 Task: Clear the last 4 weeks autofill form data.
Action: Mouse moved to (967, 27)
Screenshot: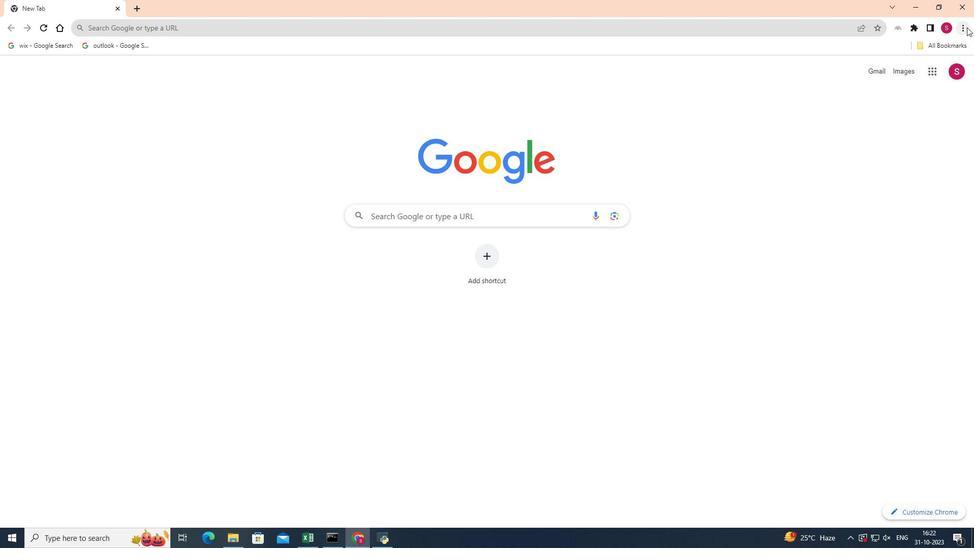 
Action: Mouse pressed left at (967, 27)
Screenshot: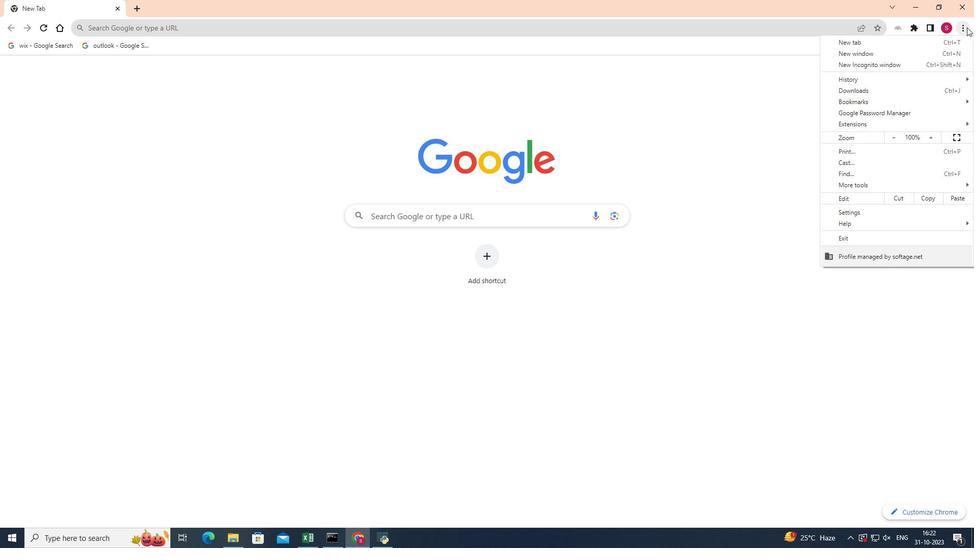 
Action: Mouse moved to (862, 182)
Screenshot: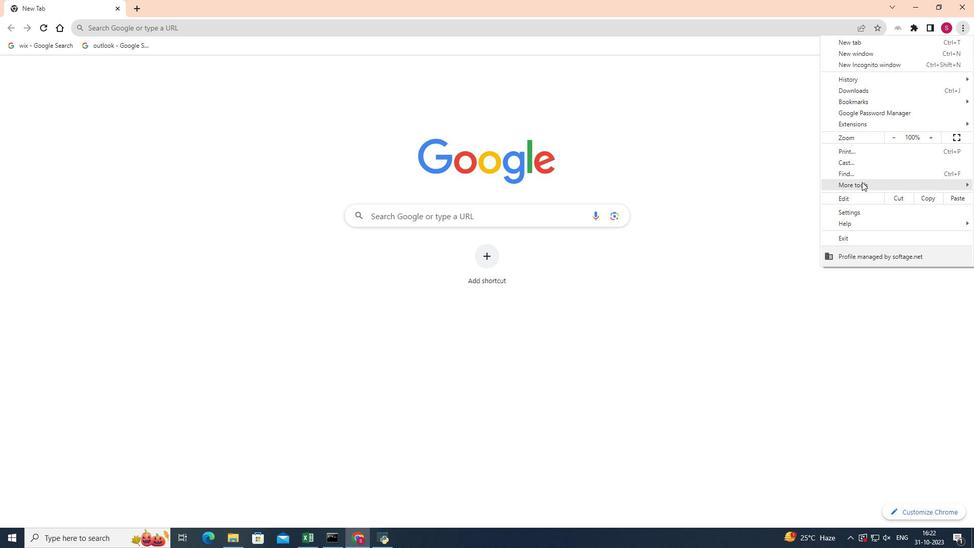
Action: Mouse pressed left at (862, 182)
Screenshot: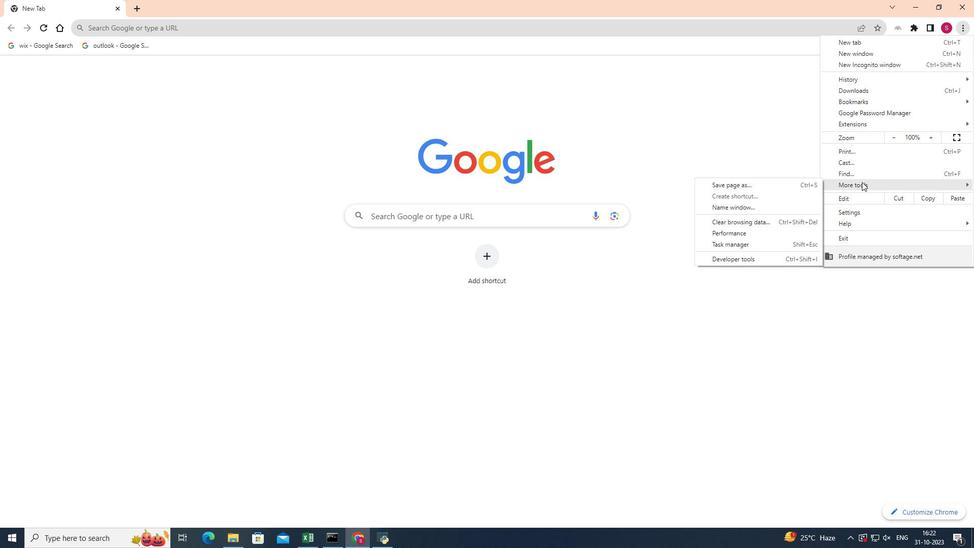 
Action: Mouse moved to (775, 224)
Screenshot: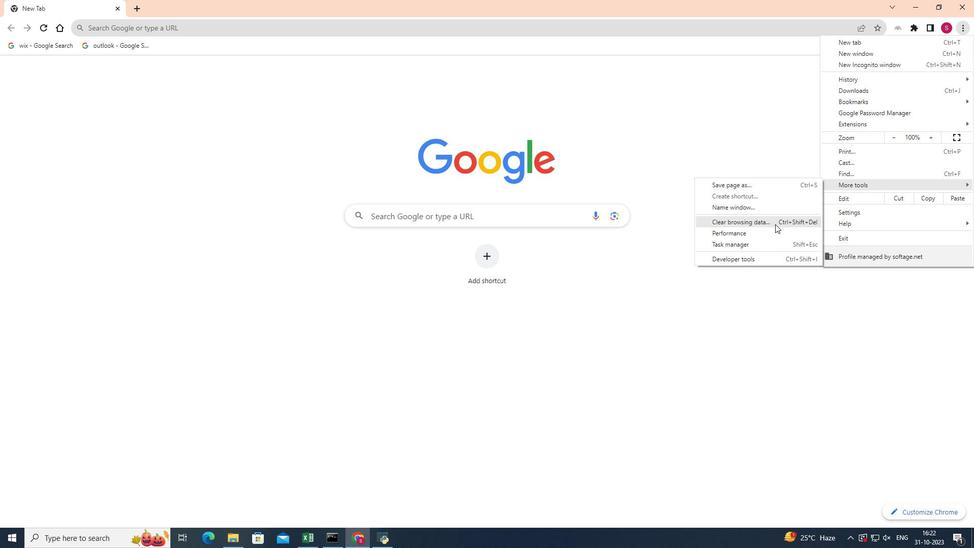 
Action: Mouse pressed left at (775, 224)
Screenshot: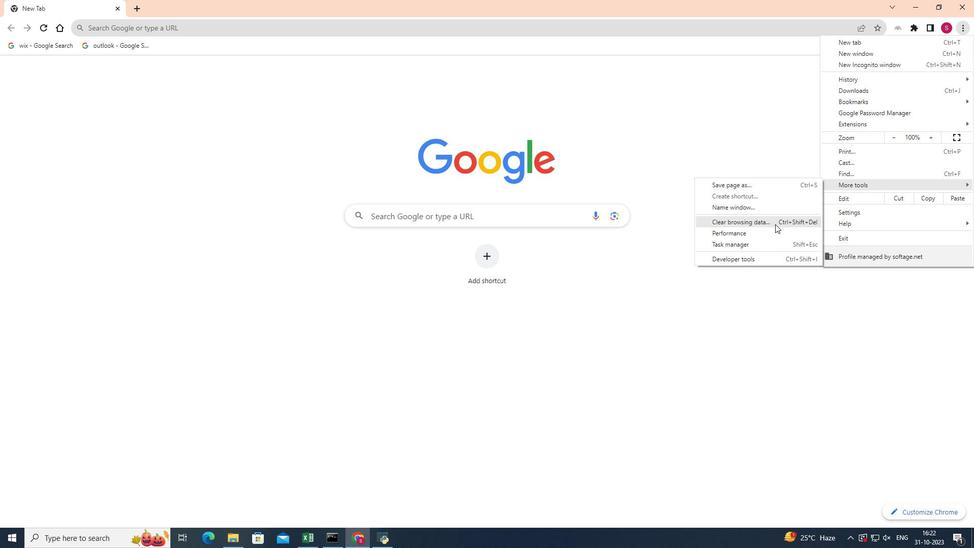 
Action: Mouse moved to (541, 159)
Screenshot: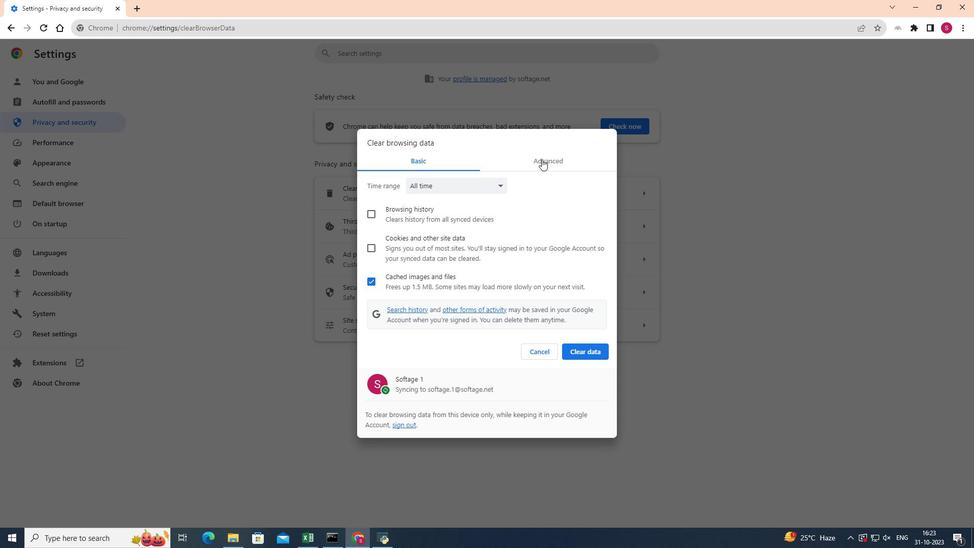 
Action: Mouse pressed left at (541, 159)
Screenshot: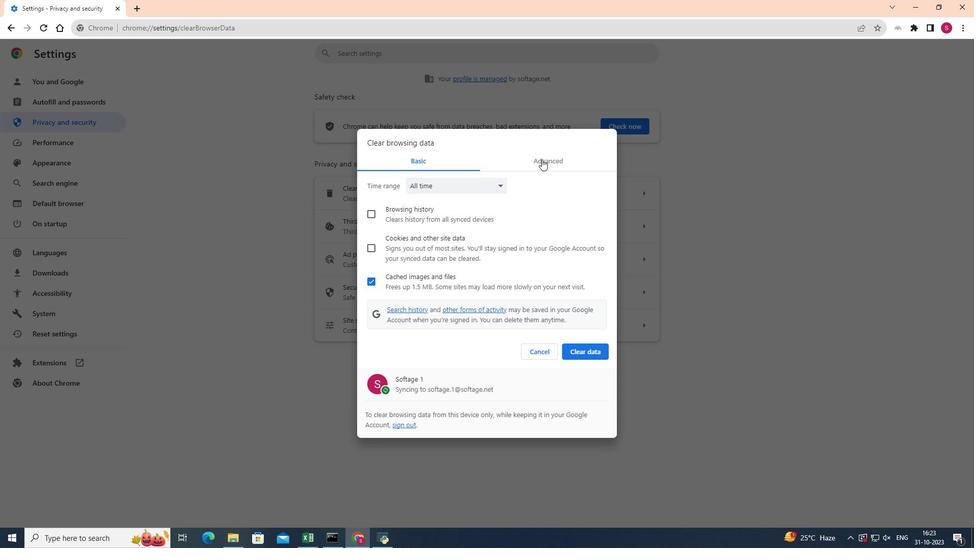 
Action: Mouse moved to (489, 212)
Screenshot: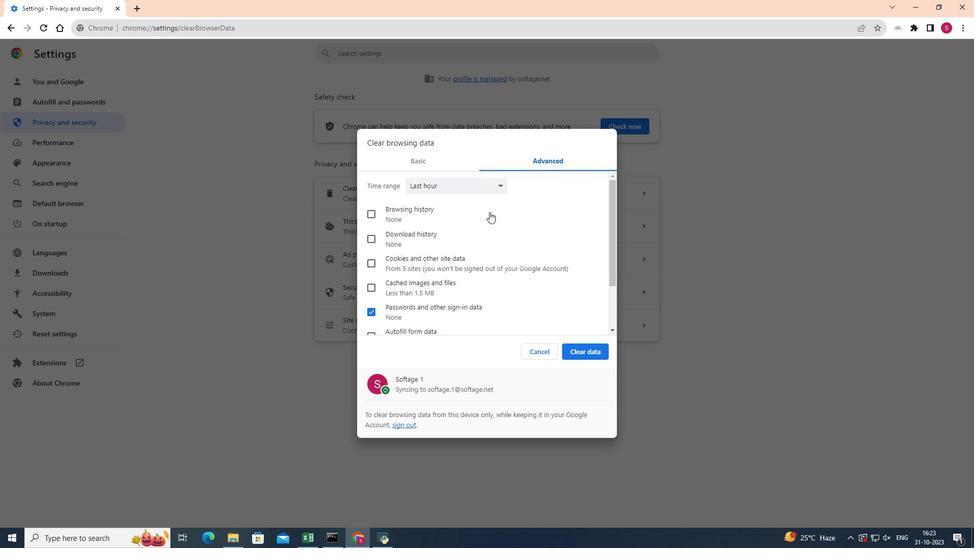 
Action: Mouse scrolled (489, 211) with delta (0, 0)
Screenshot: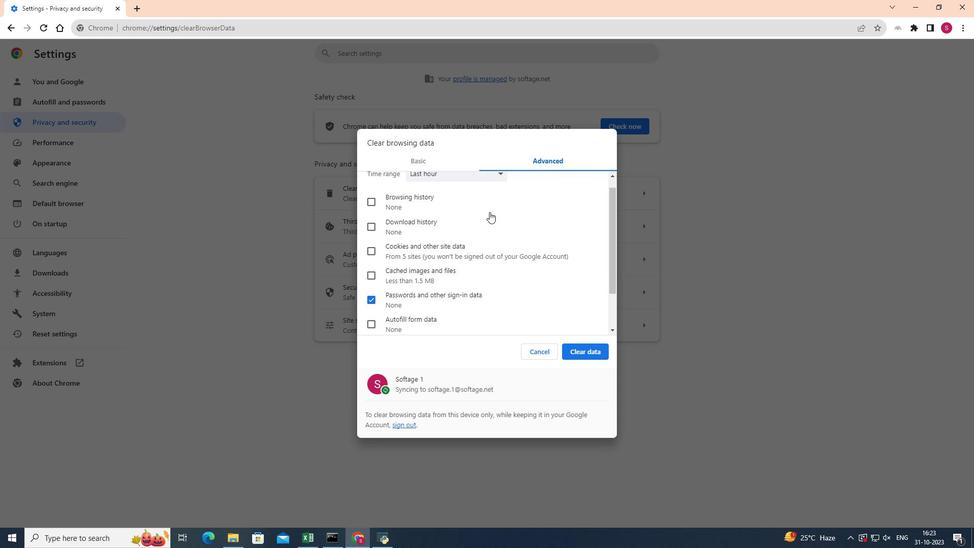 
Action: Mouse scrolled (489, 211) with delta (0, 0)
Screenshot: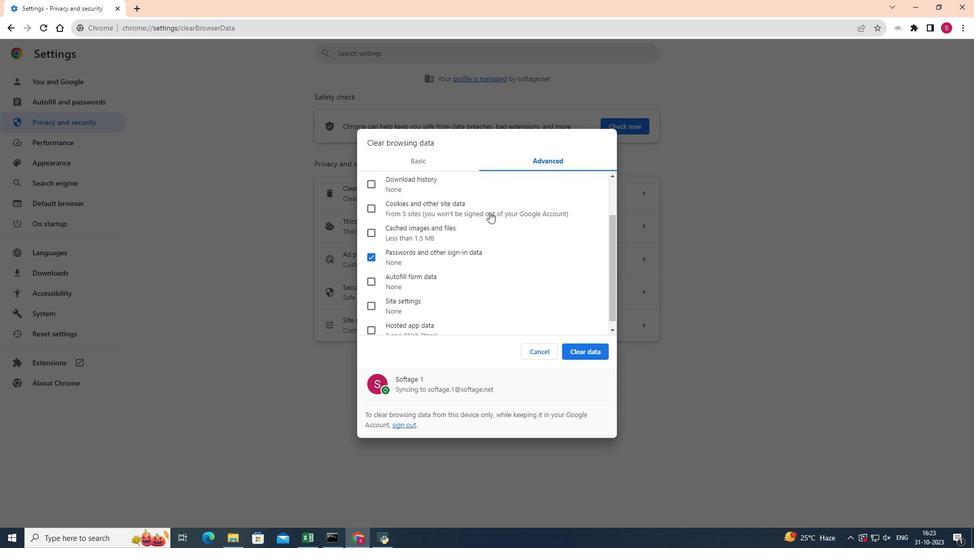 
Action: Mouse scrolled (489, 212) with delta (0, 0)
Screenshot: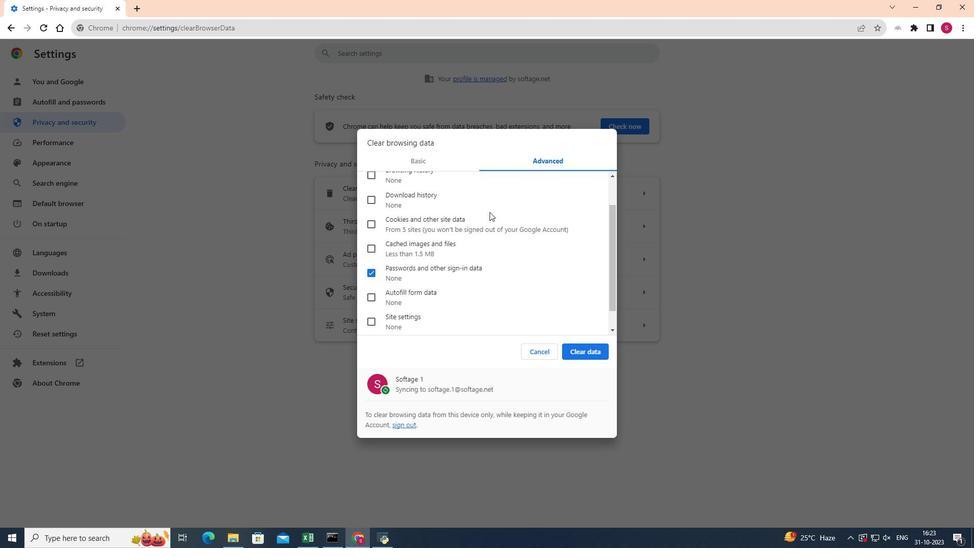 
Action: Mouse scrolled (489, 212) with delta (0, 0)
Screenshot: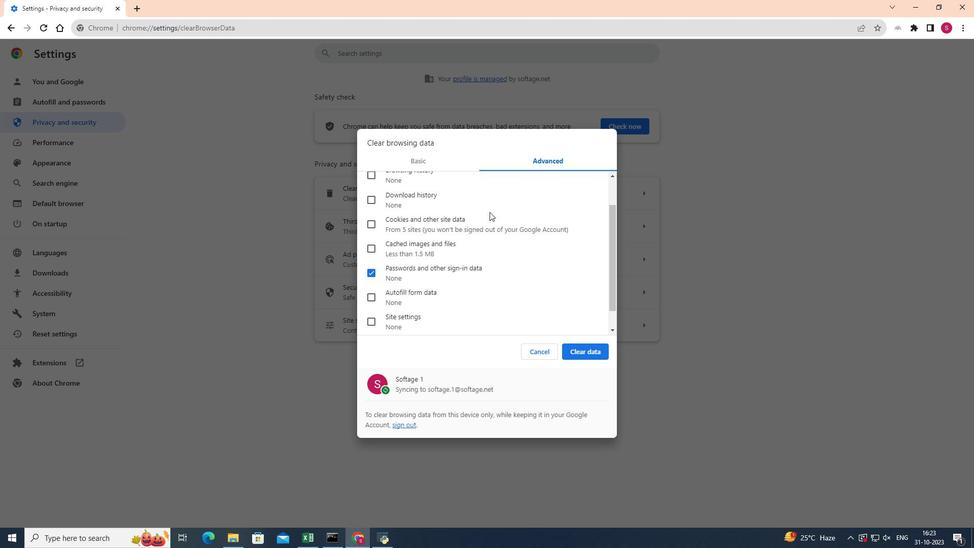 
Action: Mouse scrolled (489, 212) with delta (0, 0)
Screenshot: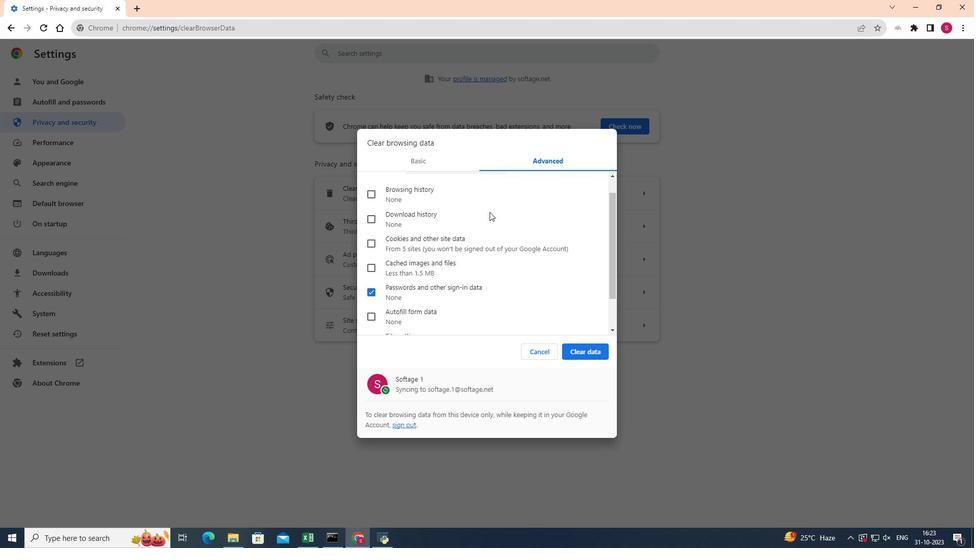 
Action: Mouse moved to (470, 184)
Screenshot: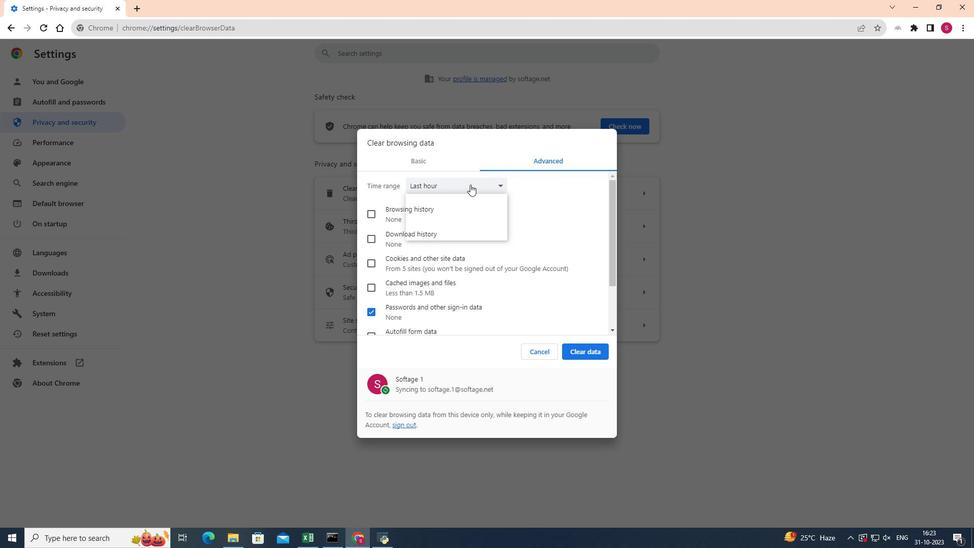 
Action: Mouse pressed left at (470, 184)
Screenshot: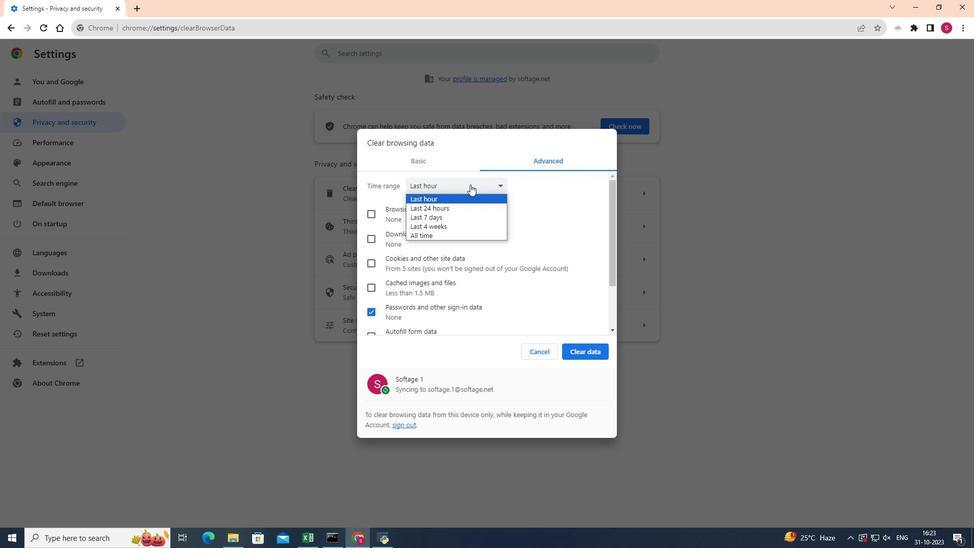 
Action: Mouse moved to (450, 224)
Screenshot: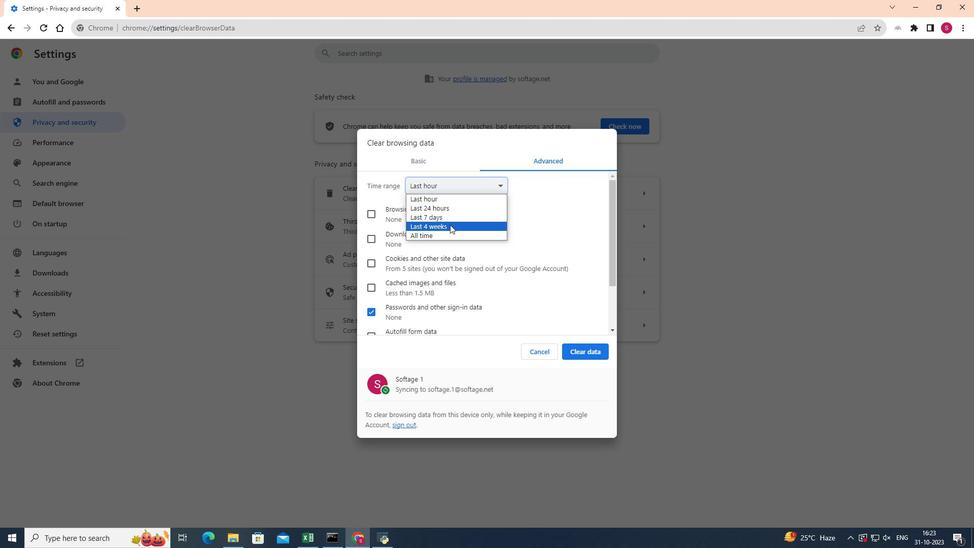 
Action: Mouse pressed left at (450, 224)
Screenshot: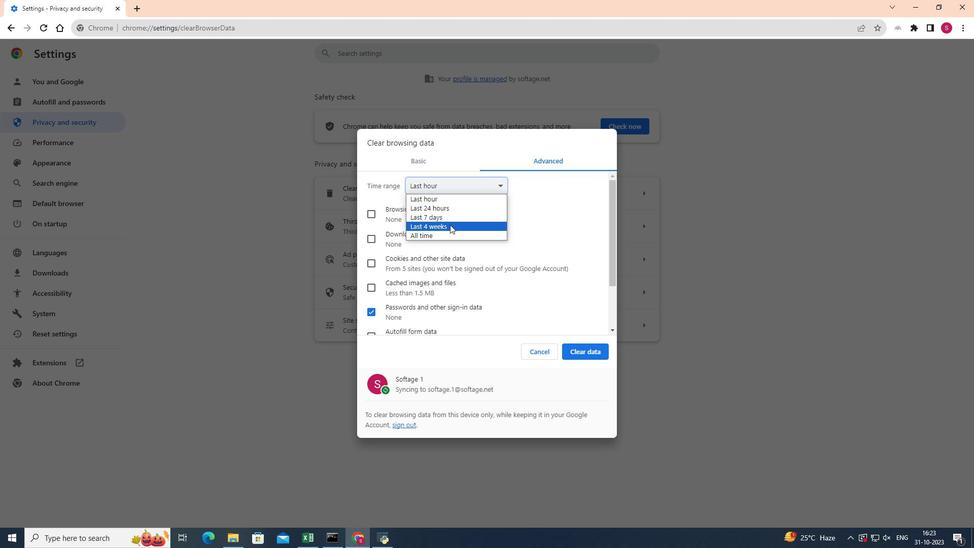 
Action: Mouse moved to (451, 224)
Screenshot: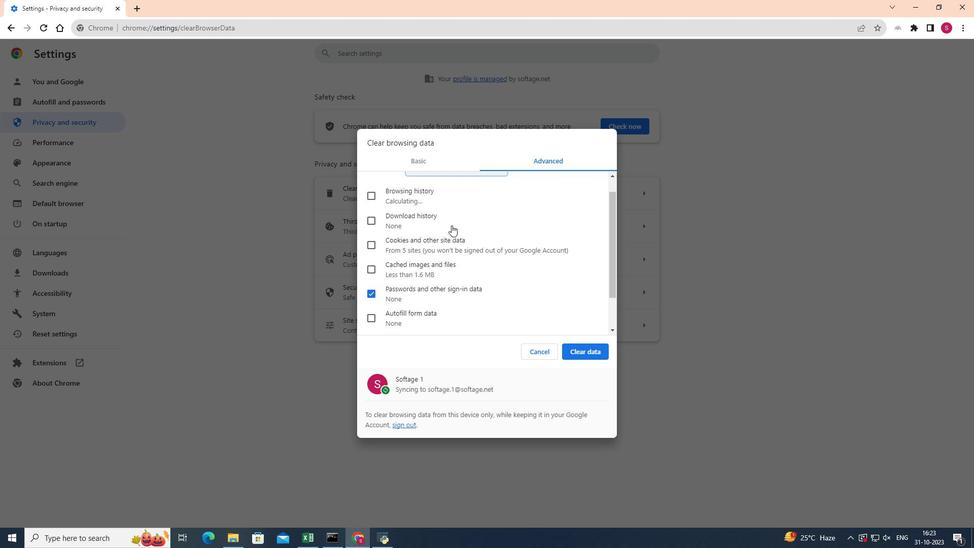 
Action: Mouse scrolled (451, 224) with delta (0, 0)
Screenshot: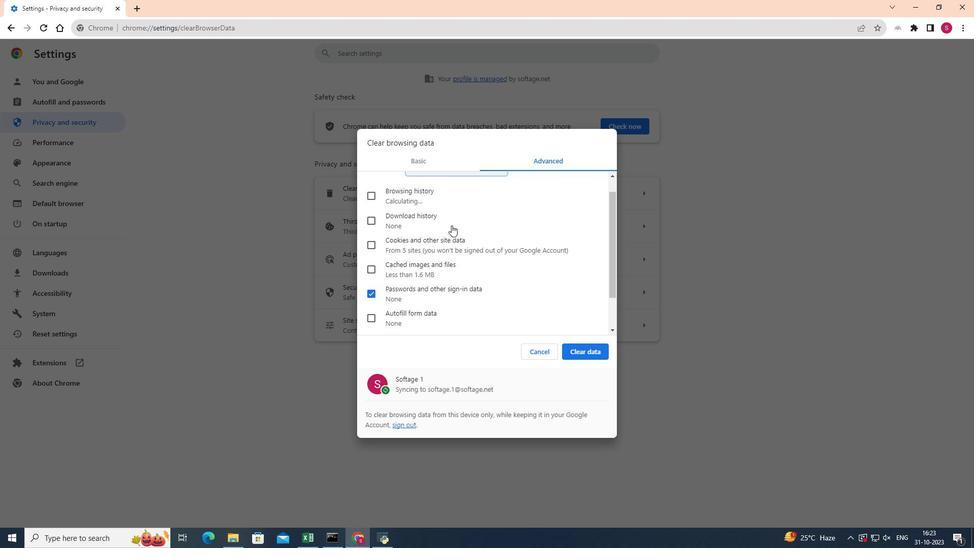 
Action: Mouse moved to (374, 261)
Screenshot: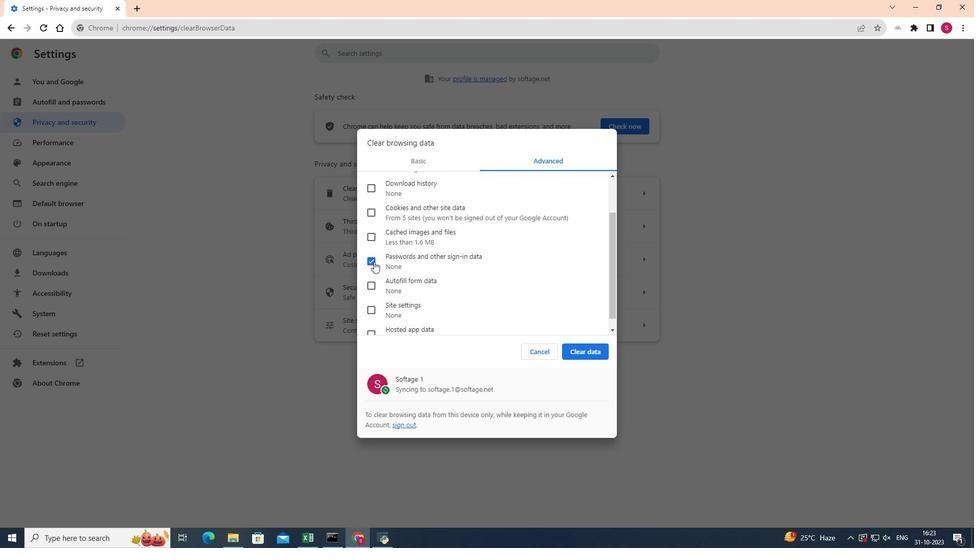 
Action: Mouse pressed left at (374, 261)
Screenshot: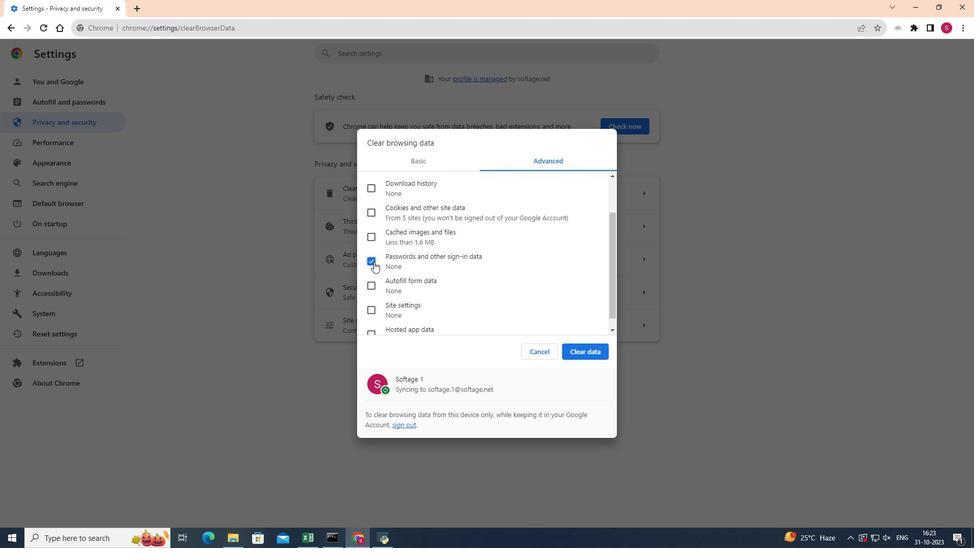 
Action: Mouse moved to (427, 268)
Screenshot: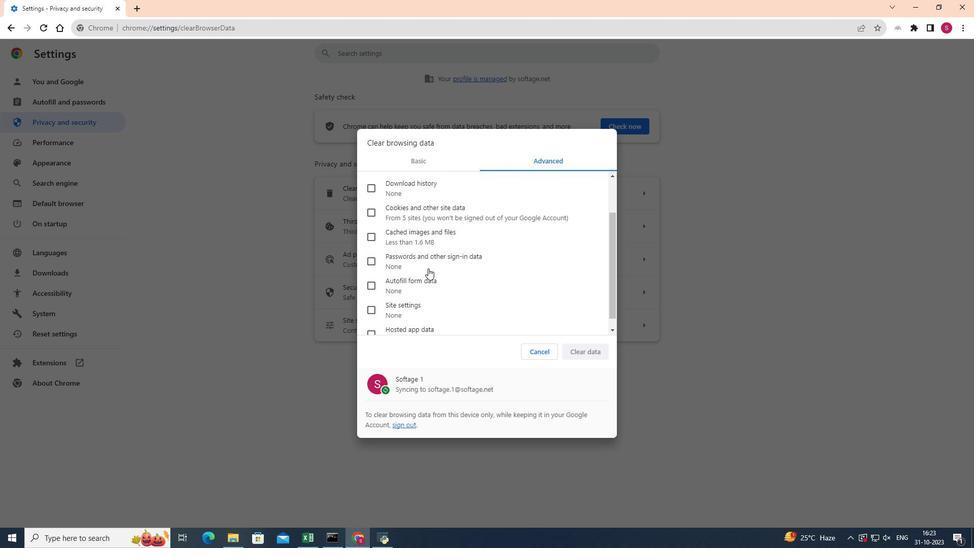 
Action: Mouse scrolled (427, 267) with delta (0, 0)
Screenshot: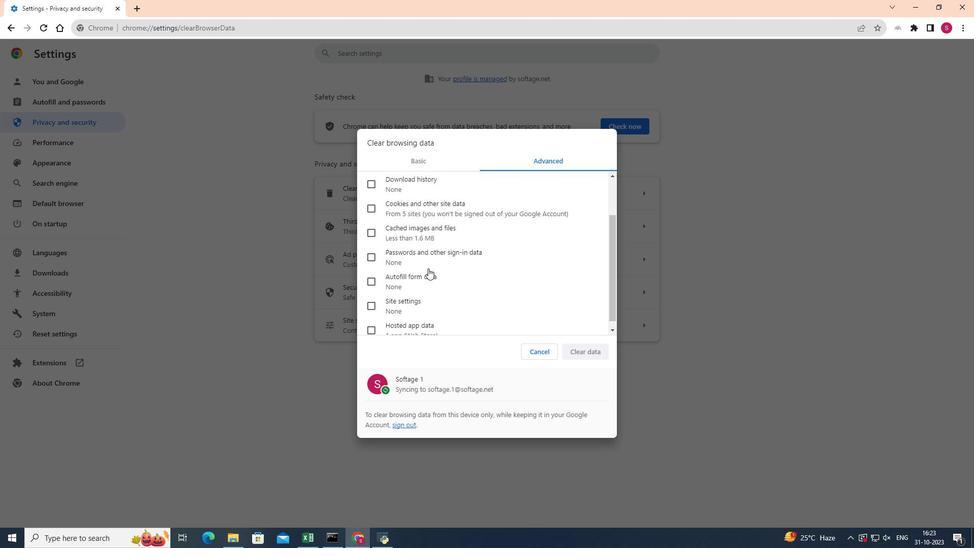 
Action: Mouse moved to (428, 268)
Screenshot: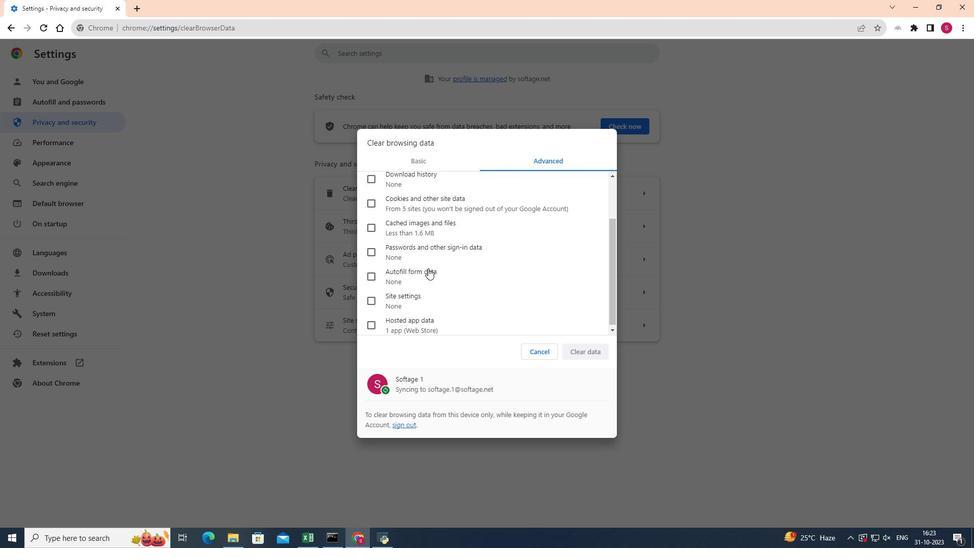 
Action: Mouse scrolled (428, 267) with delta (0, 0)
Screenshot: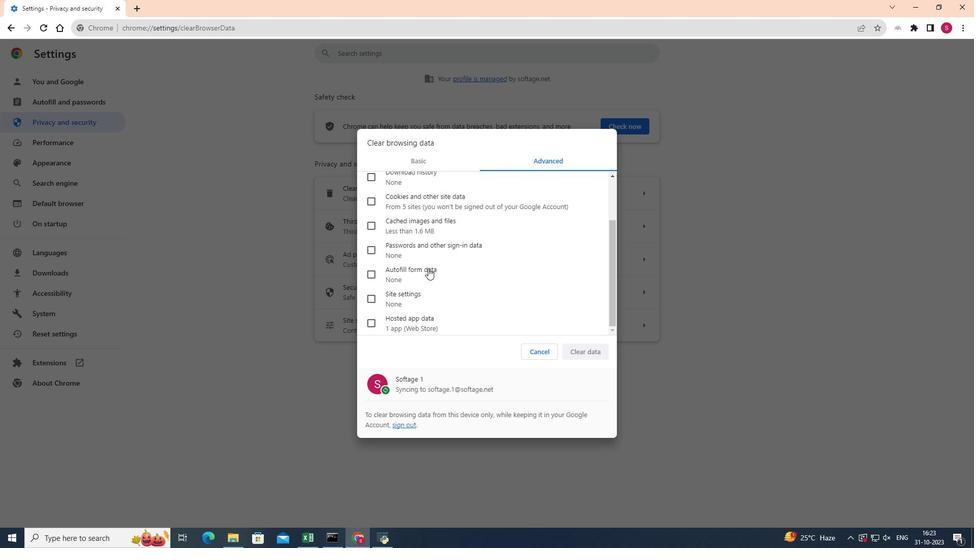 
Action: Mouse moved to (369, 275)
Screenshot: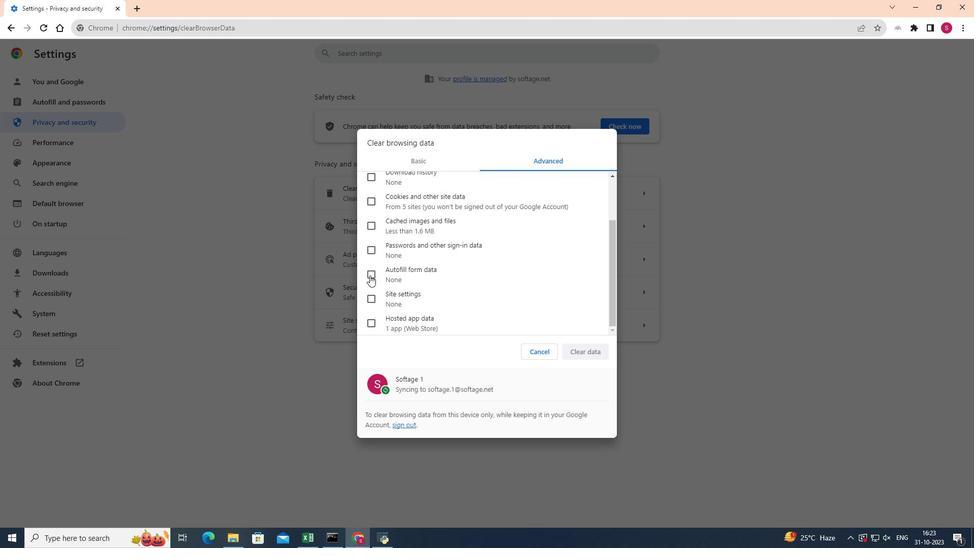 
Action: Mouse pressed left at (369, 275)
Screenshot: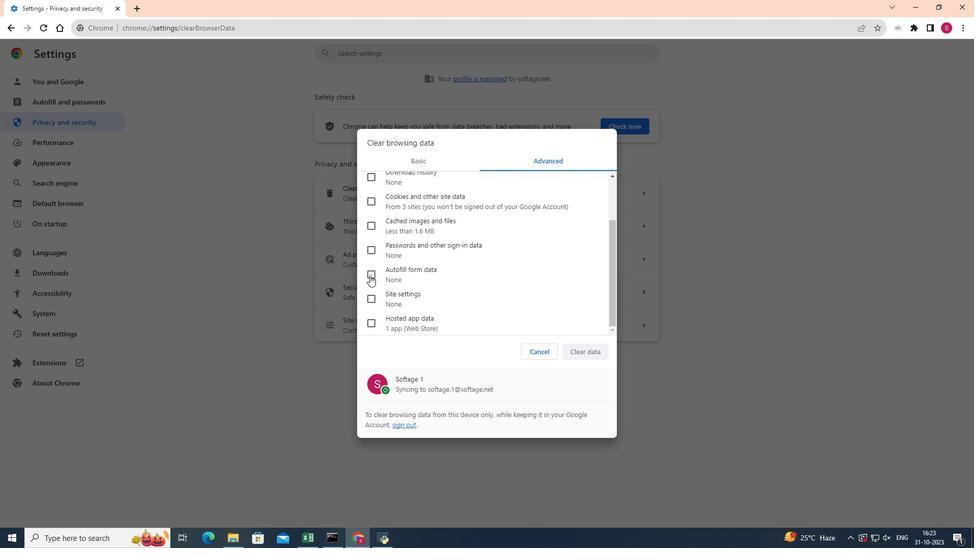 
Action: Mouse moved to (586, 355)
Screenshot: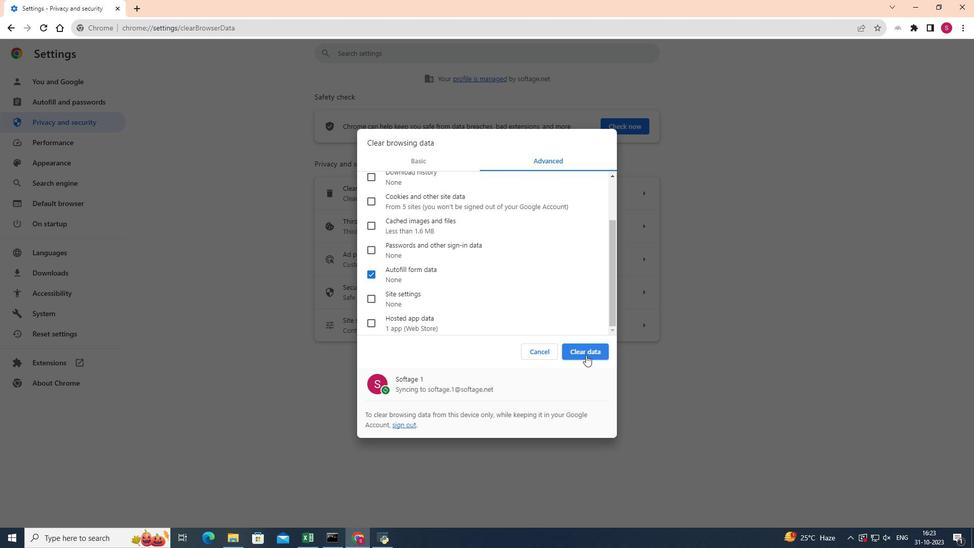 
Action: Mouse pressed left at (586, 355)
Screenshot: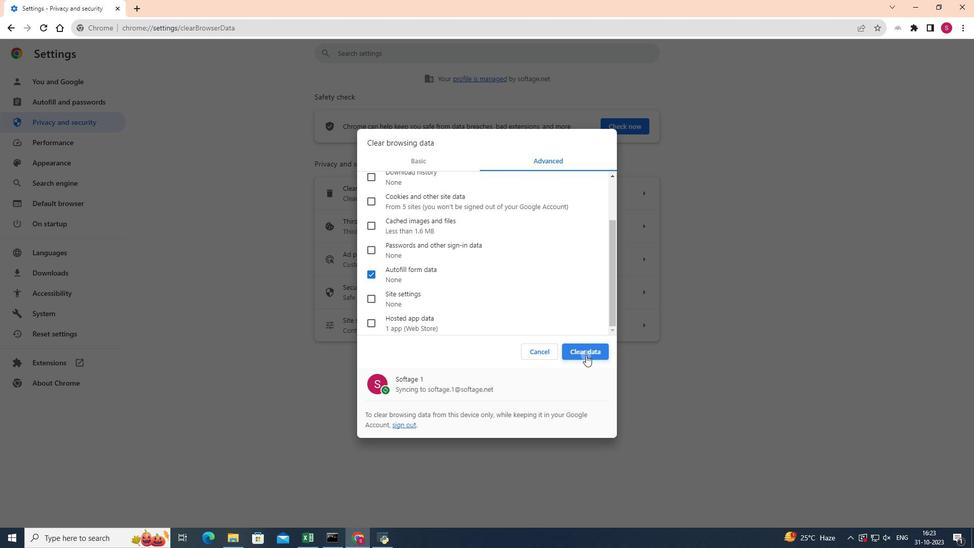 
